 Task: Find all emails with attachments in the current folder.
Action: Mouse moved to (163, 7)
Screenshot: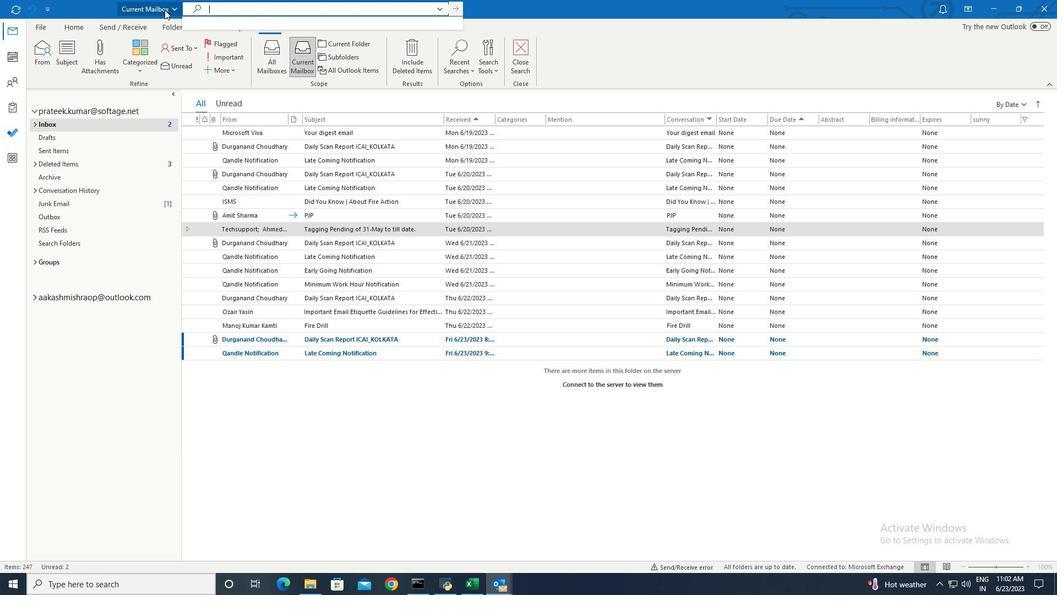 
Action: Mouse pressed left at (163, 7)
Screenshot: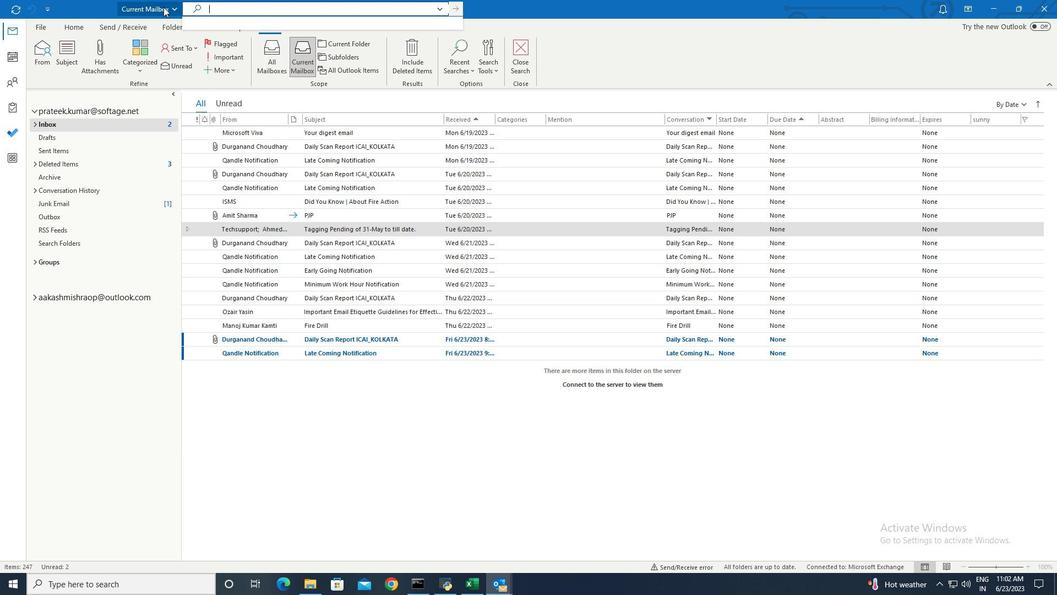 
Action: Mouse moved to (157, 25)
Screenshot: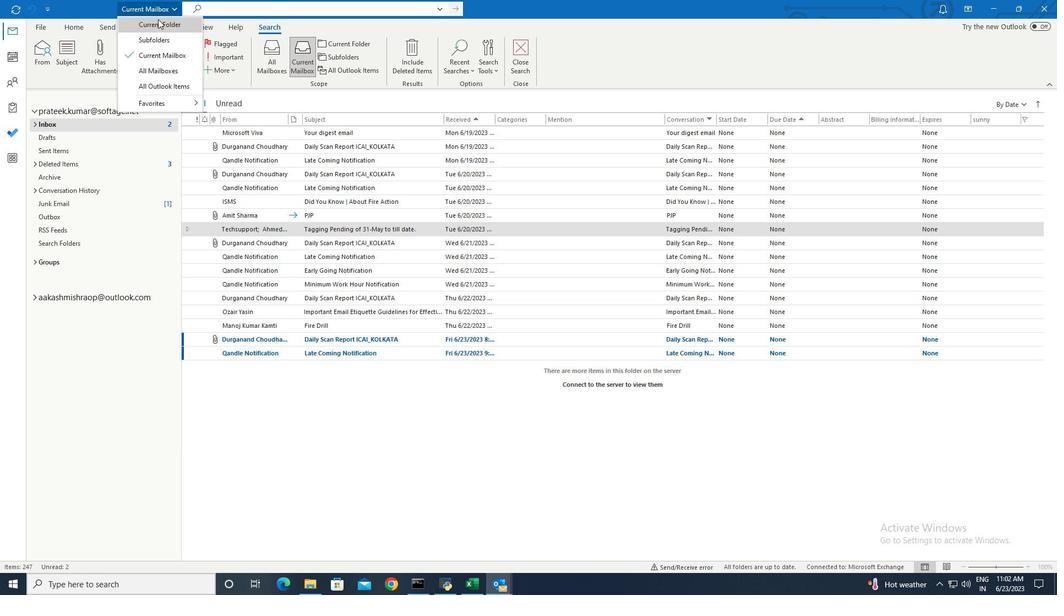 
Action: Mouse pressed left at (157, 25)
Screenshot: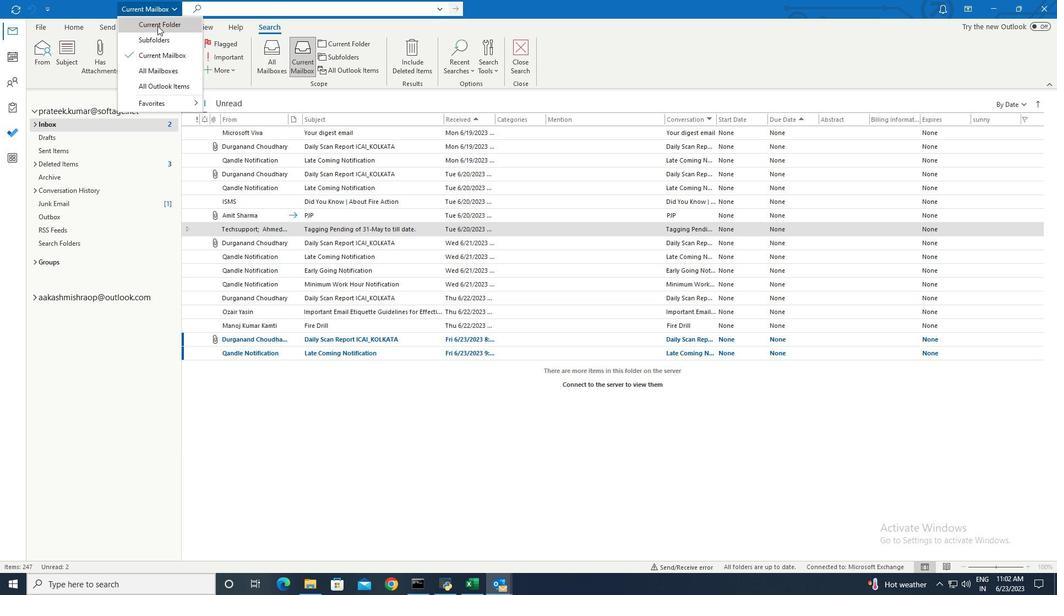 
Action: Mouse moved to (435, 7)
Screenshot: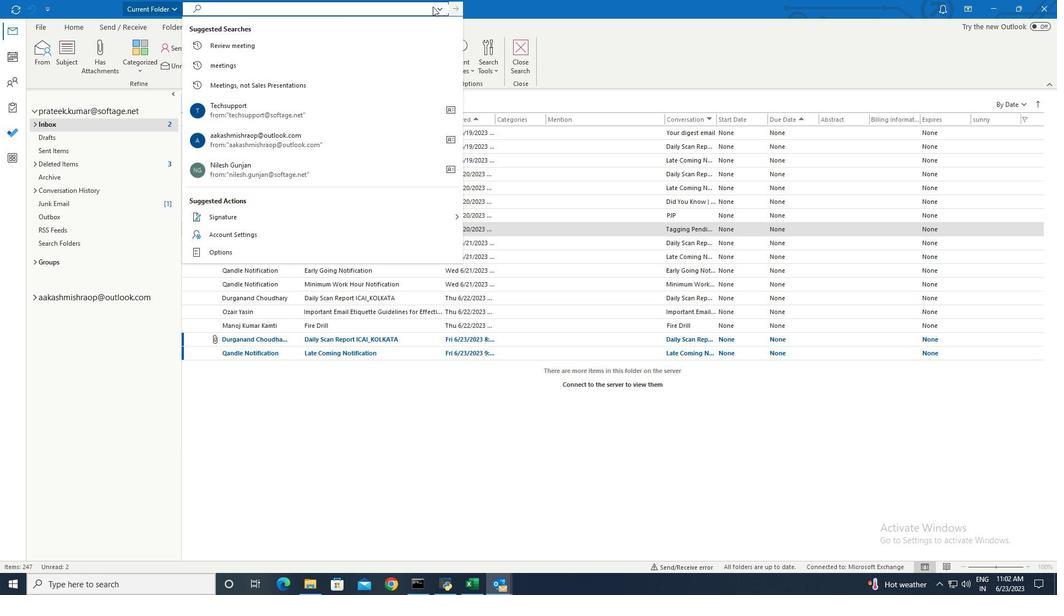 
Action: Mouse pressed left at (435, 7)
Screenshot: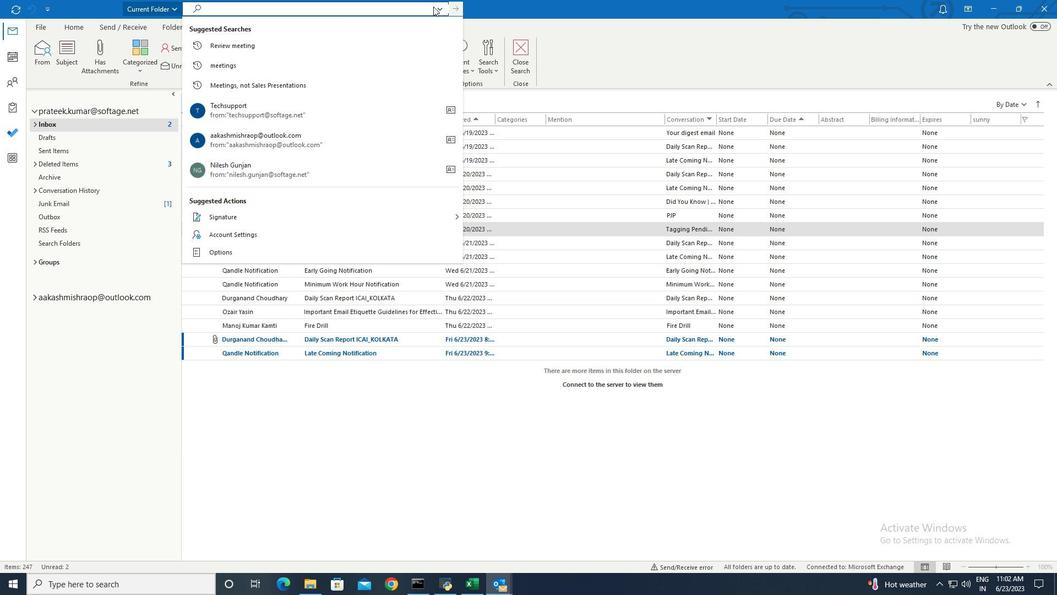 
Action: Mouse moved to (440, 11)
Screenshot: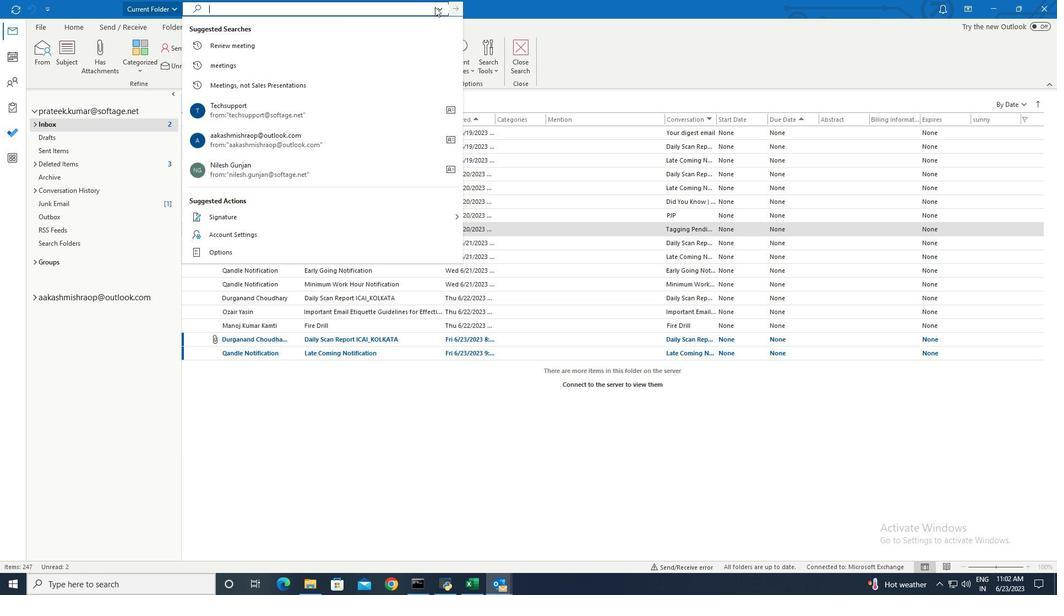 
Action: Mouse pressed left at (440, 11)
Screenshot: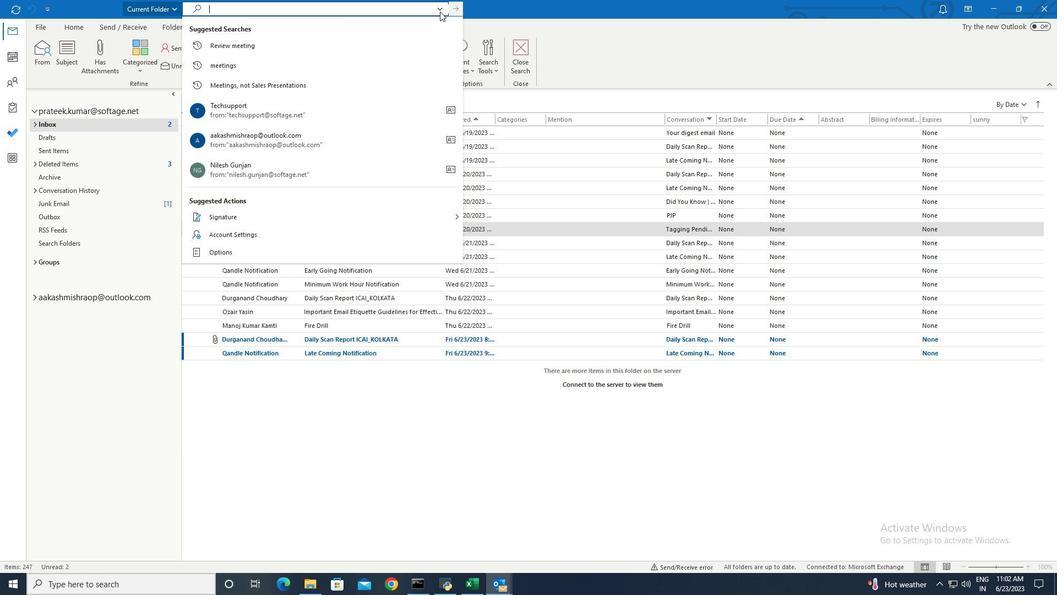 
Action: Mouse moved to (253, 41)
Screenshot: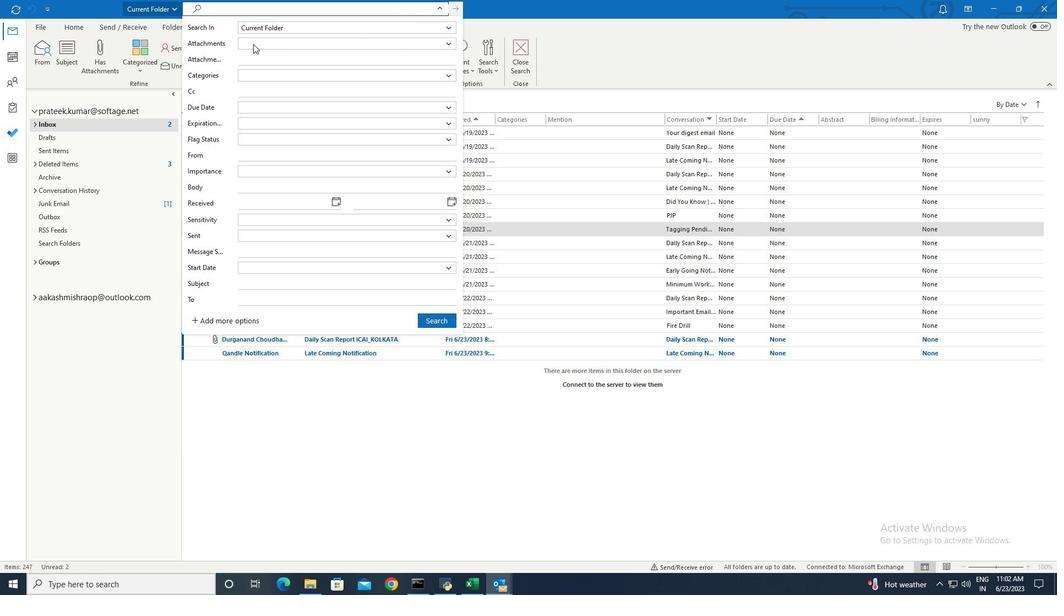 
Action: Mouse pressed left at (253, 41)
Screenshot: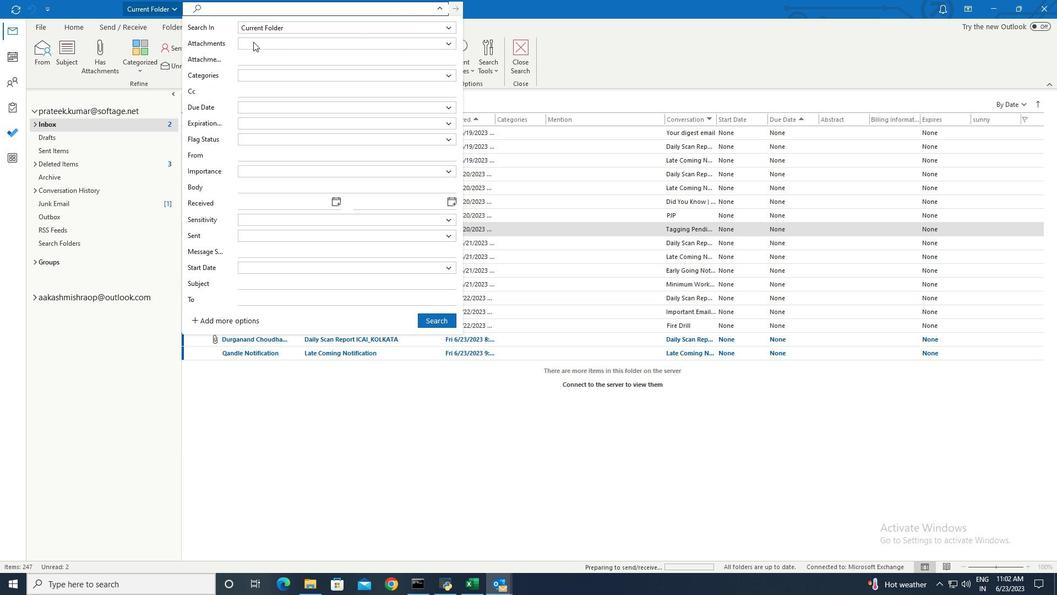 
Action: Mouse moved to (255, 72)
Screenshot: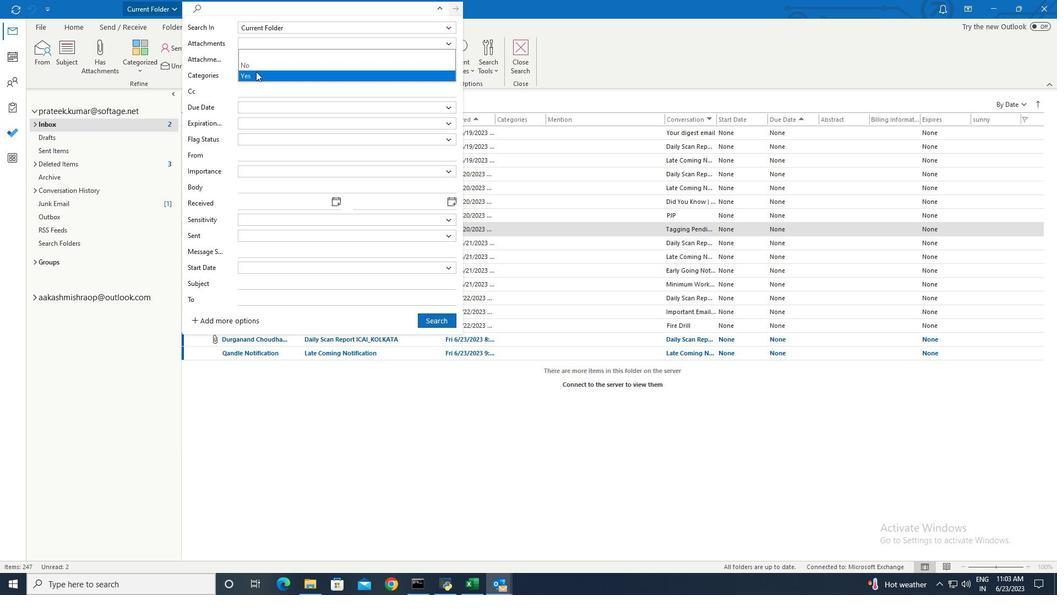 
Action: Mouse pressed left at (255, 72)
Screenshot: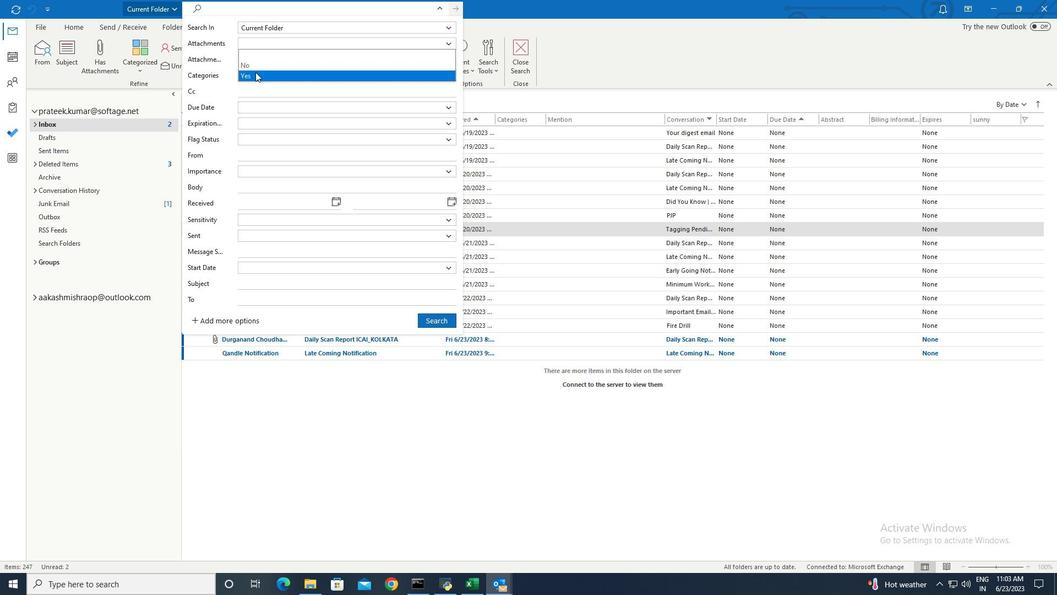 
Action: Mouse moved to (438, 315)
Screenshot: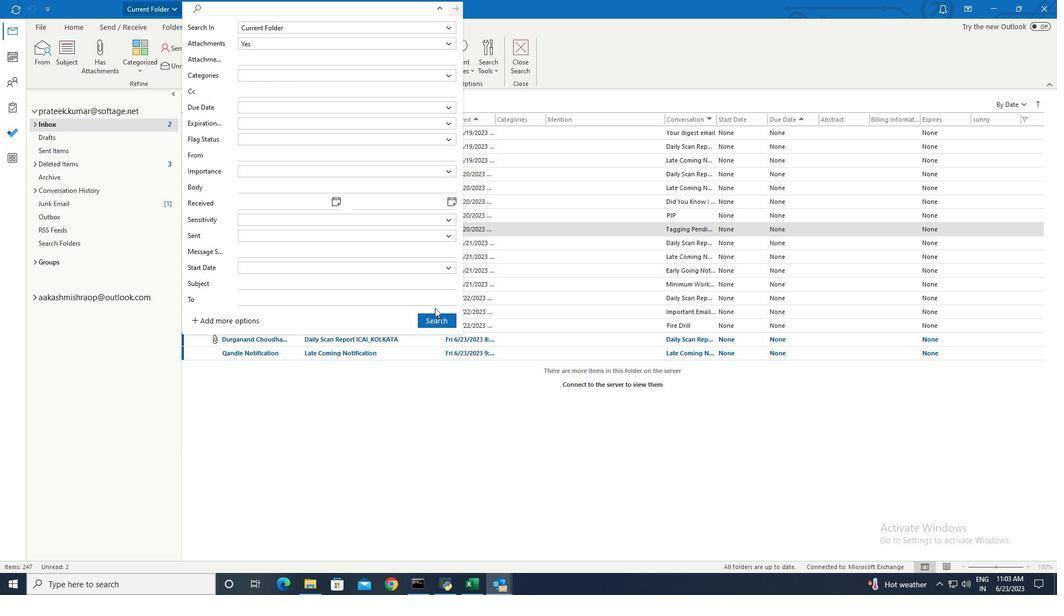 
Action: Mouse pressed left at (438, 315)
Screenshot: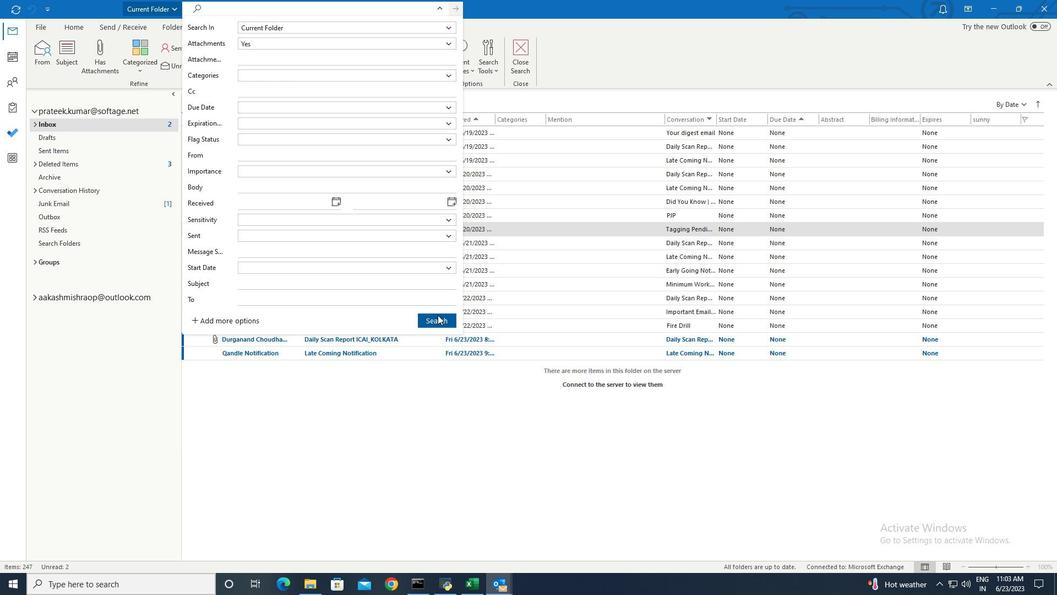 
Action: Mouse moved to (439, 315)
Screenshot: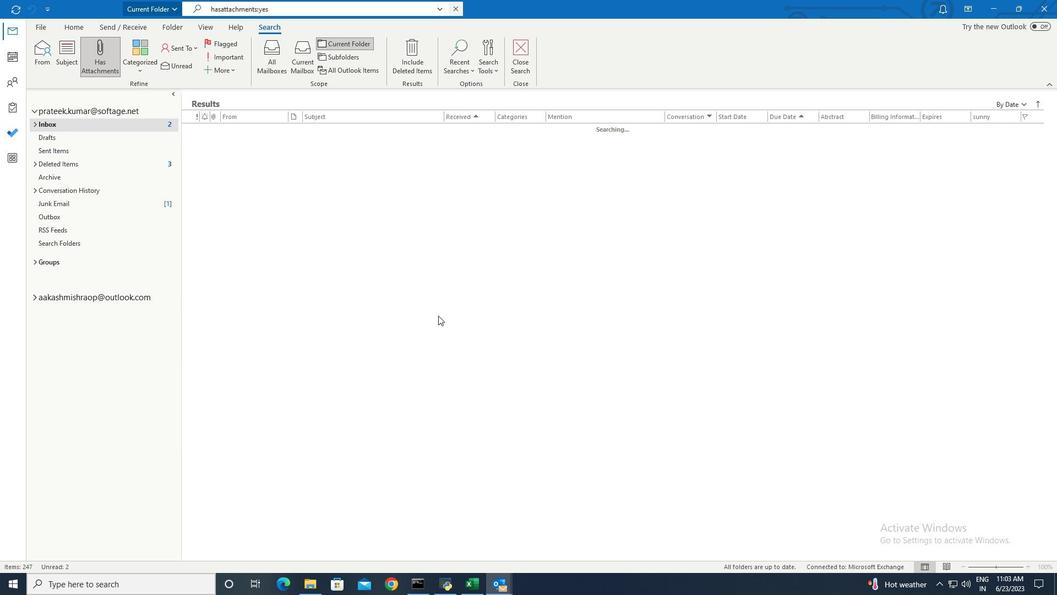 
